 Task: In the  document Niagara.html ,align picture to the 'center'. Insert word art below the picture and give heading  'Niagara  Blue'change the shape height to  7.32 in
Action: Mouse moved to (722, 355)
Screenshot: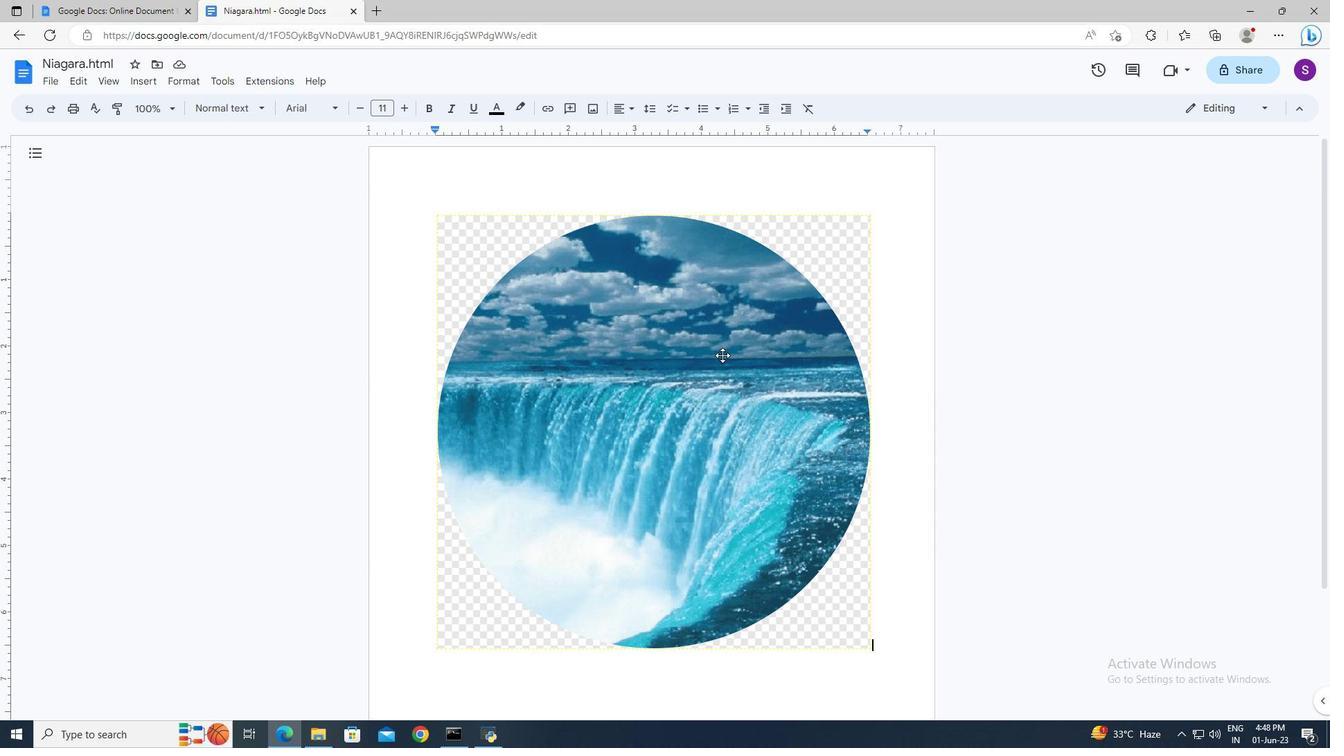 
Action: Mouse pressed left at (722, 355)
Screenshot: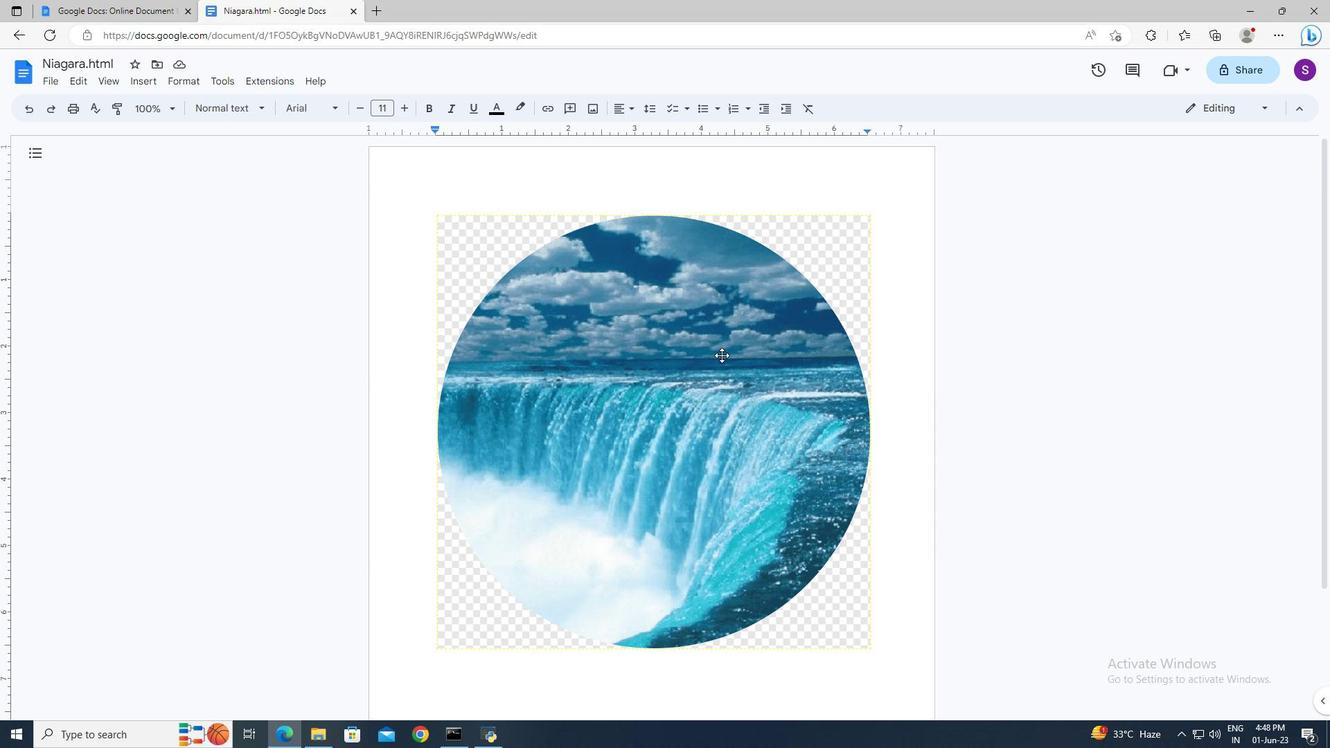 
Action: Mouse moved to (282, 110)
Screenshot: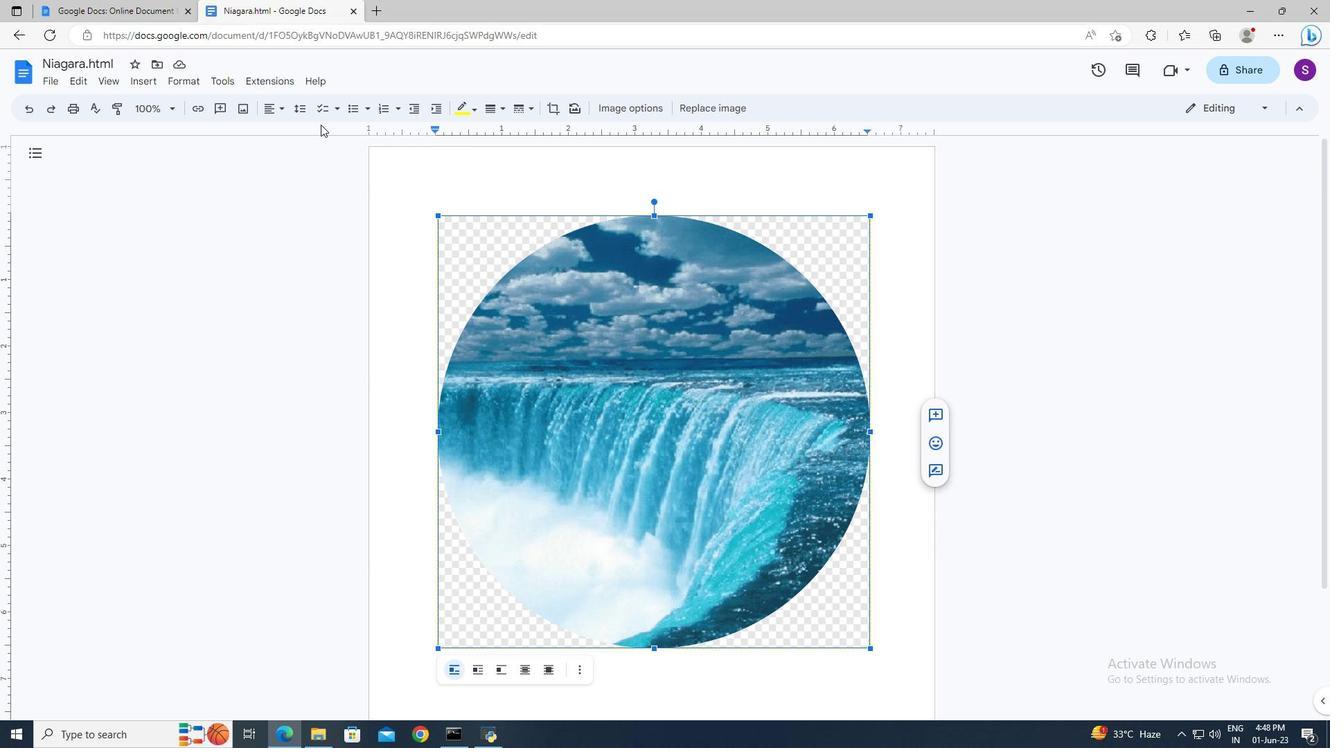 
Action: Mouse pressed left at (282, 110)
Screenshot: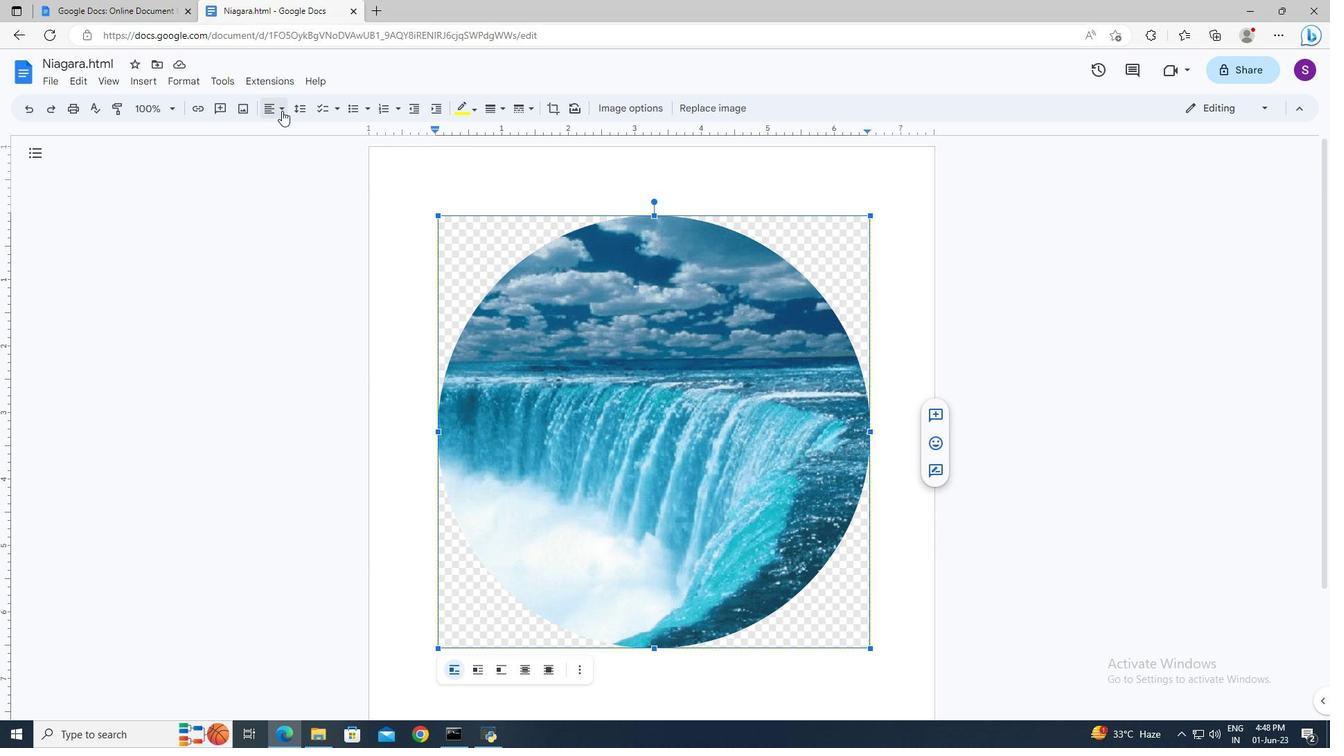 
Action: Mouse moved to (293, 128)
Screenshot: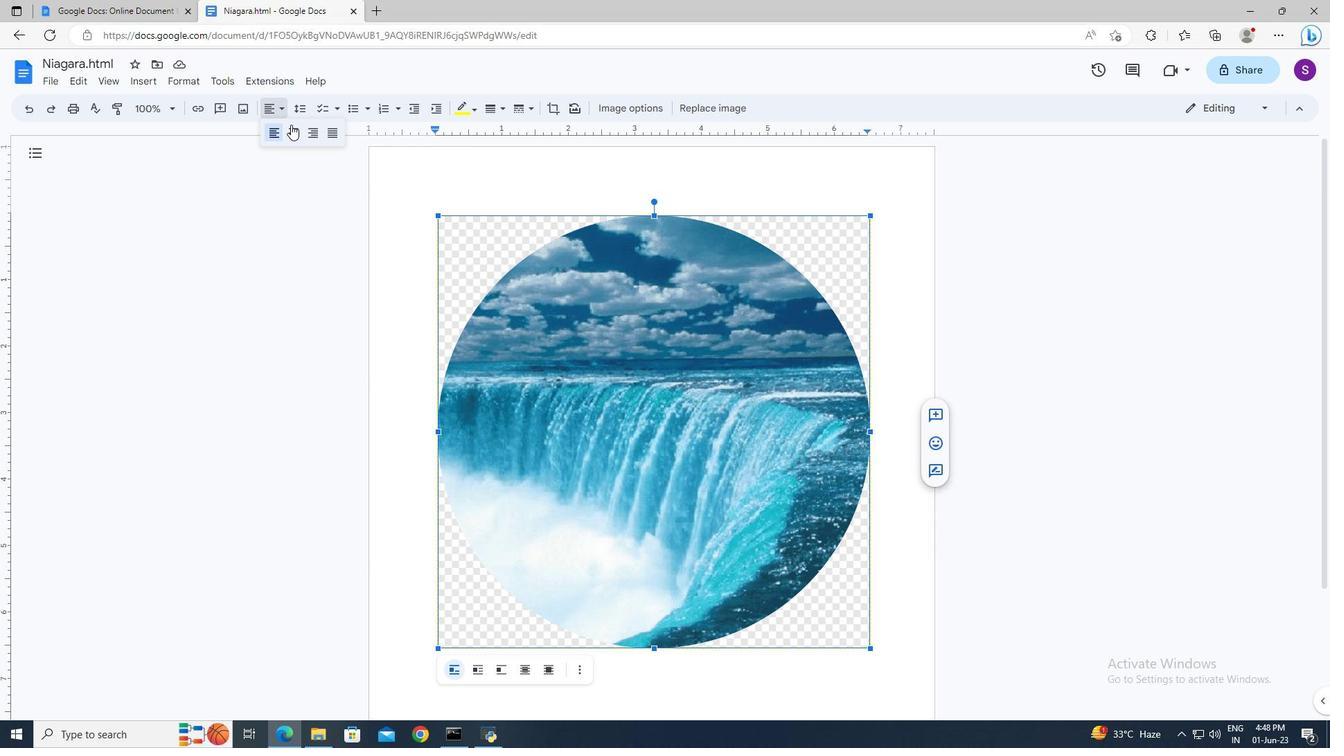 
Action: Mouse pressed left at (293, 128)
Screenshot: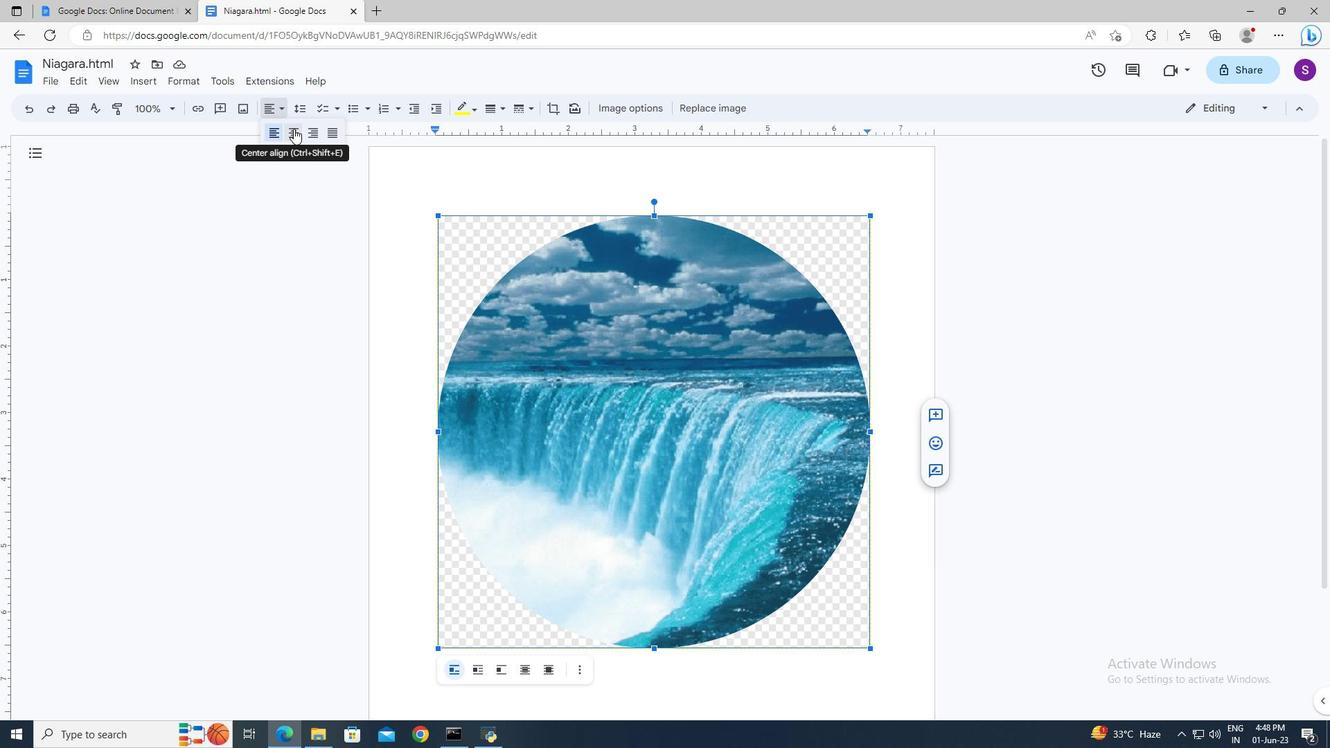 
Action: Mouse moved to (909, 616)
Screenshot: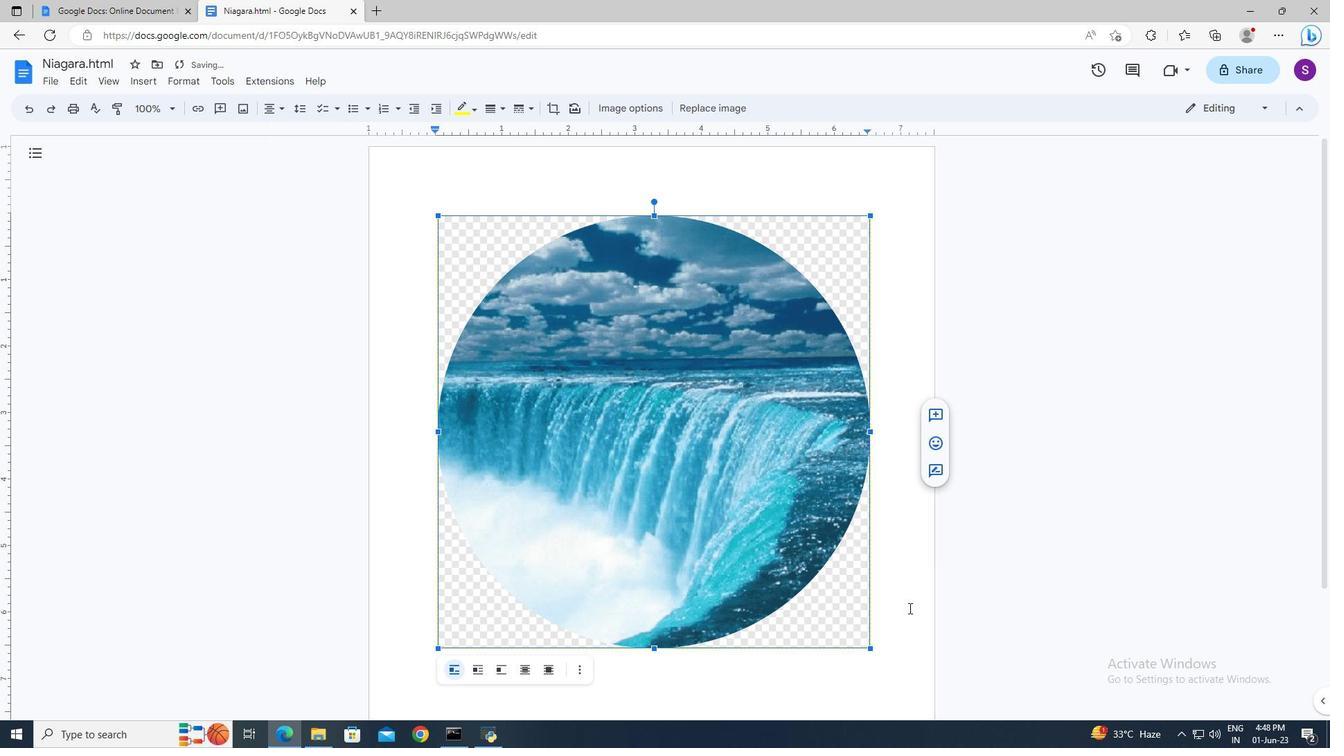 
Action: Mouse pressed left at (909, 616)
Screenshot: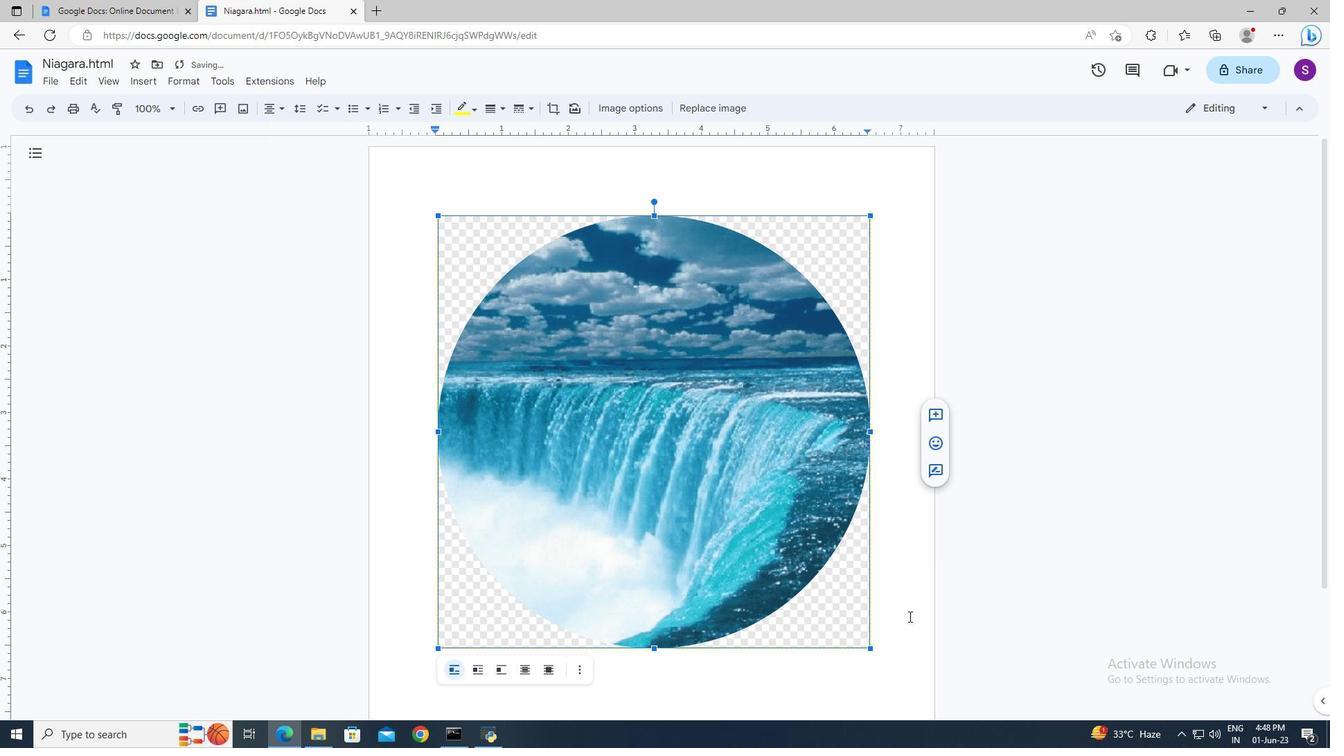 
Action: Key pressed <Key.enter>
Screenshot: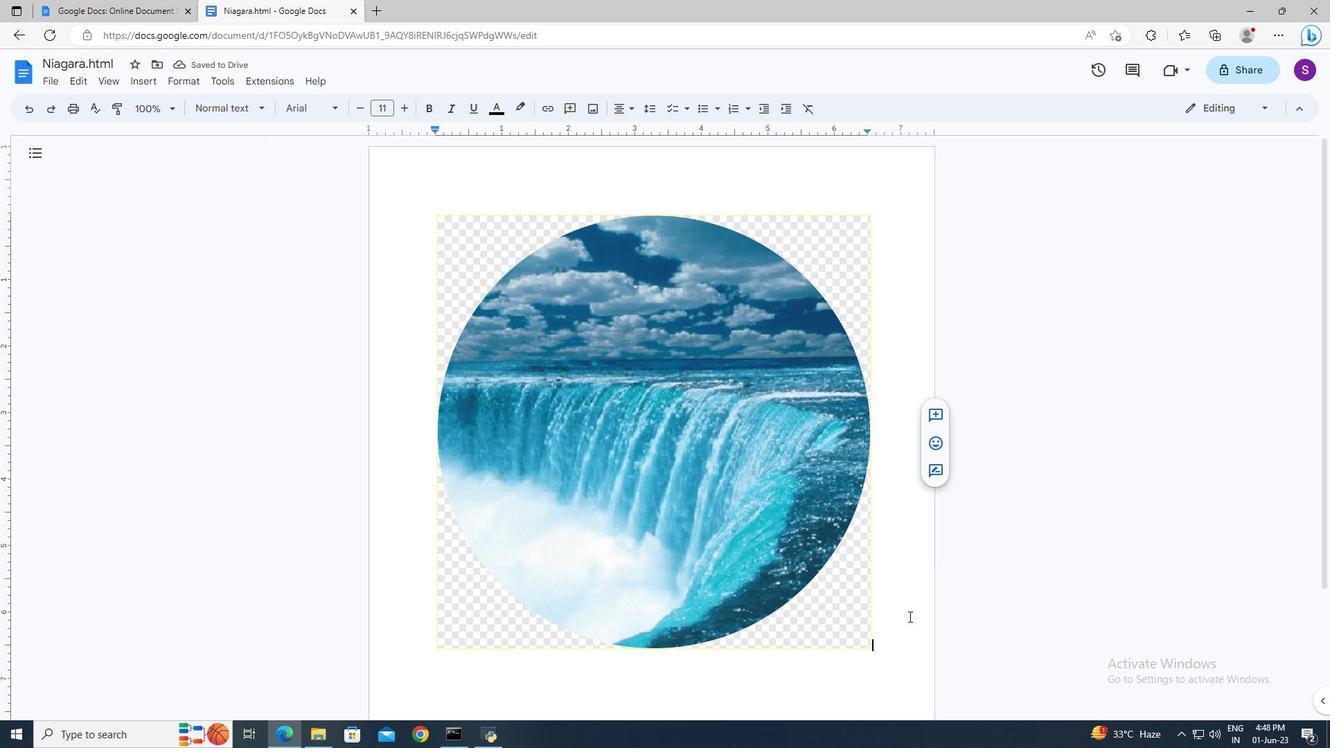 
Action: Mouse moved to (151, 81)
Screenshot: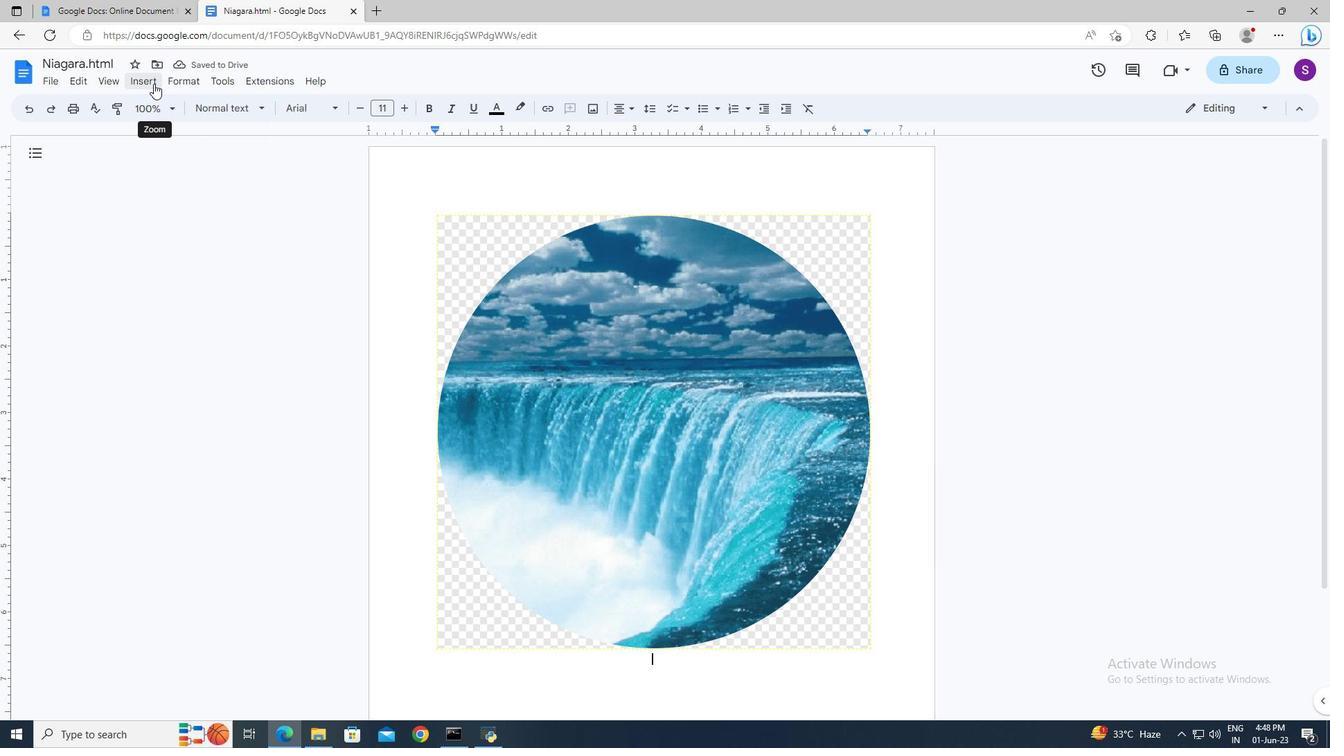 
Action: Mouse pressed left at (151, 81)
Screenshot: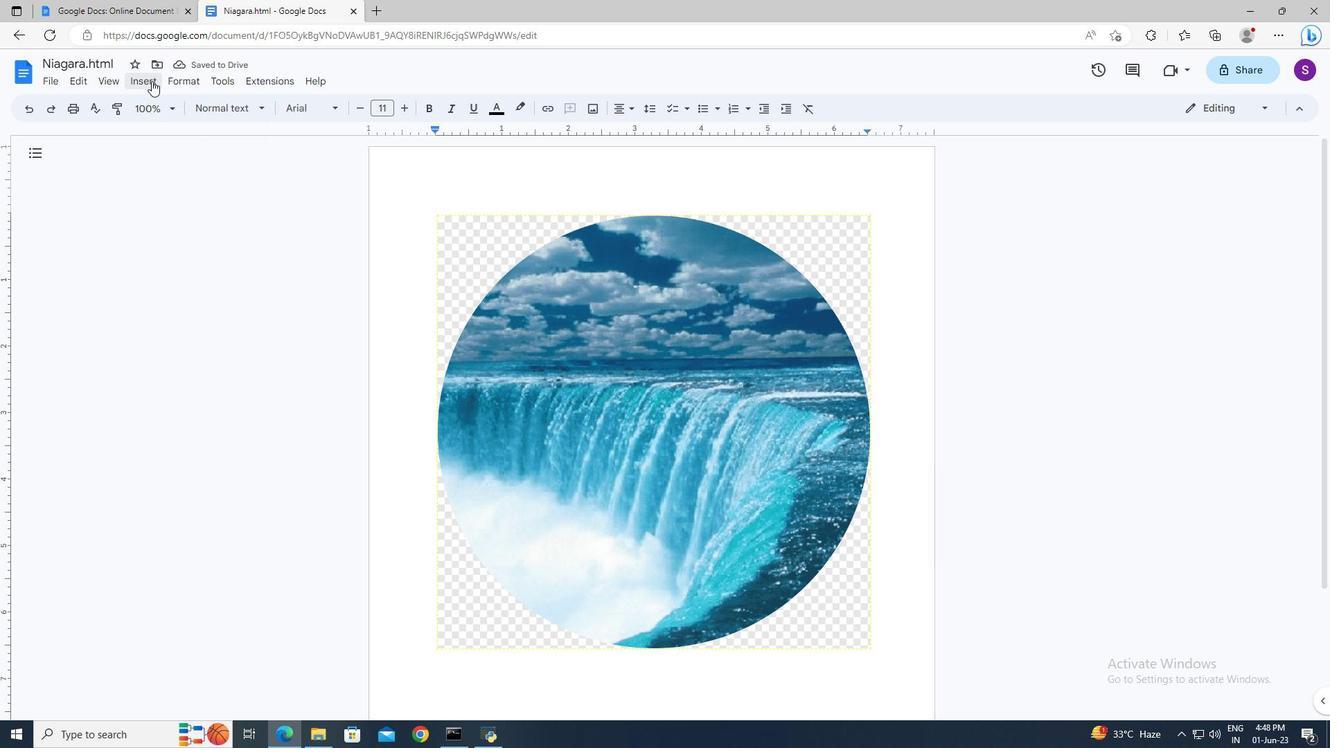 
Action: Mouse moved to (357, 147)
Screenshot: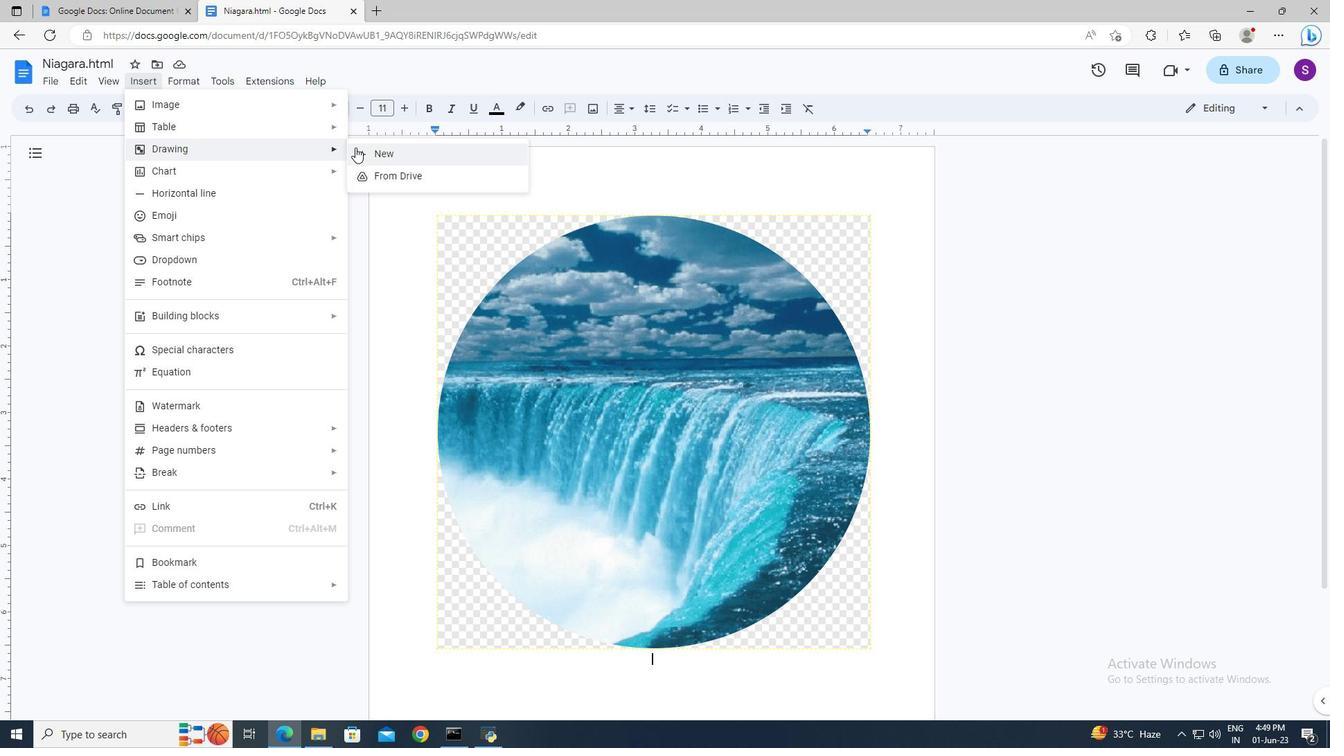 
Action: Mouse pressed left at (357, 147)
Screenshot: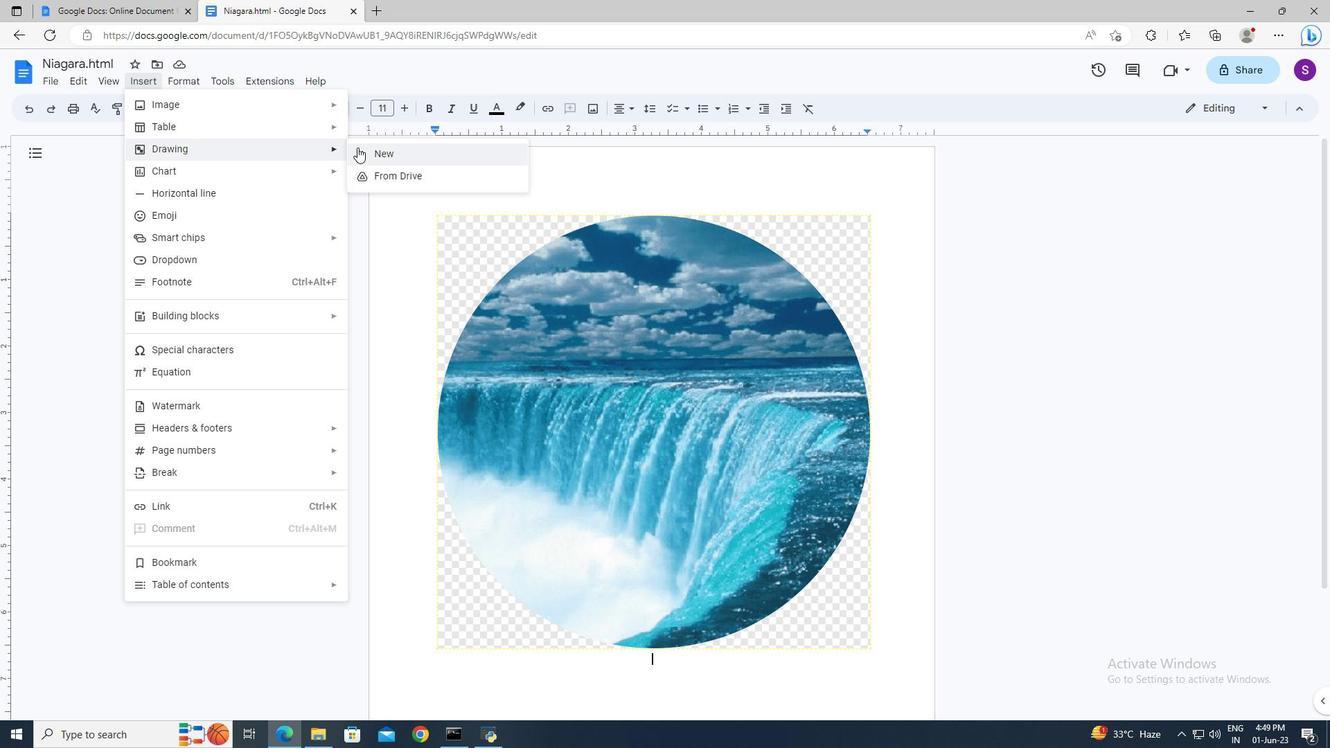 
Action: Mouse moved to (366, 151)
Screenshot: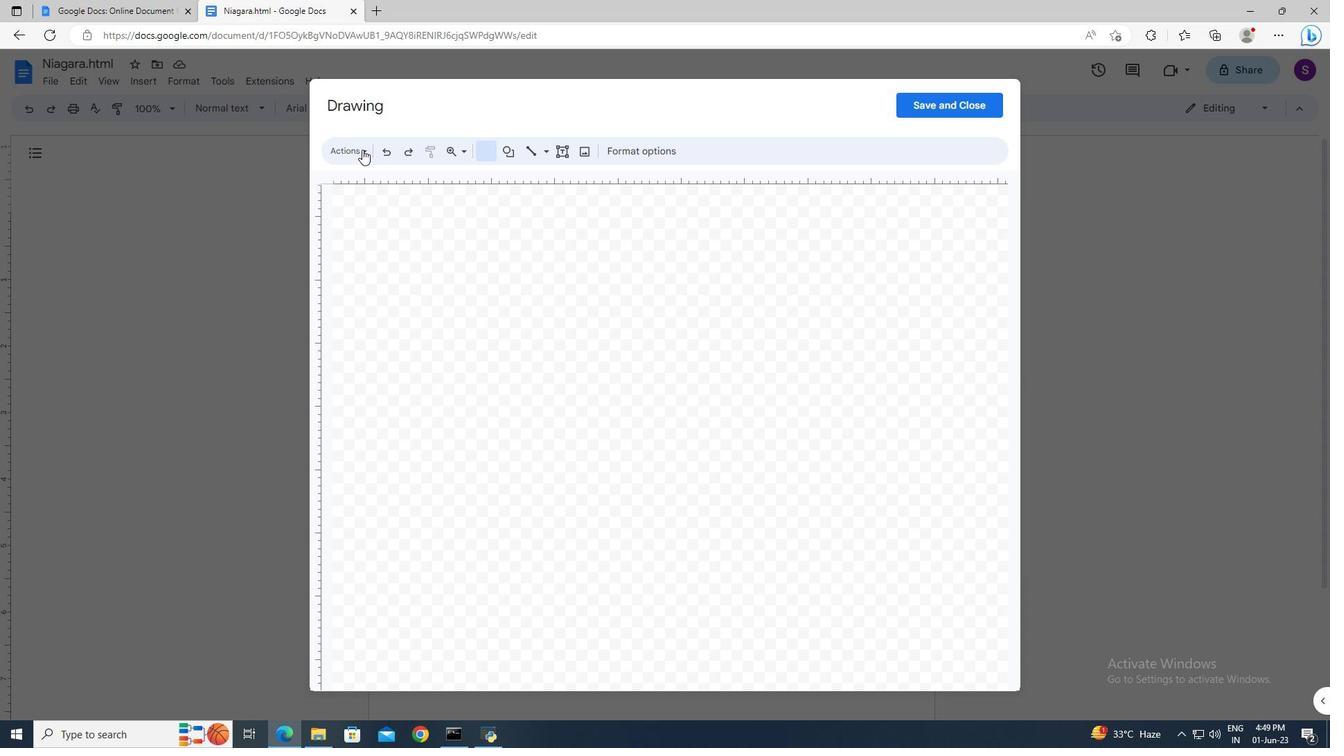 
Action: Mouse pressed left at (366, 151)
Screenshot: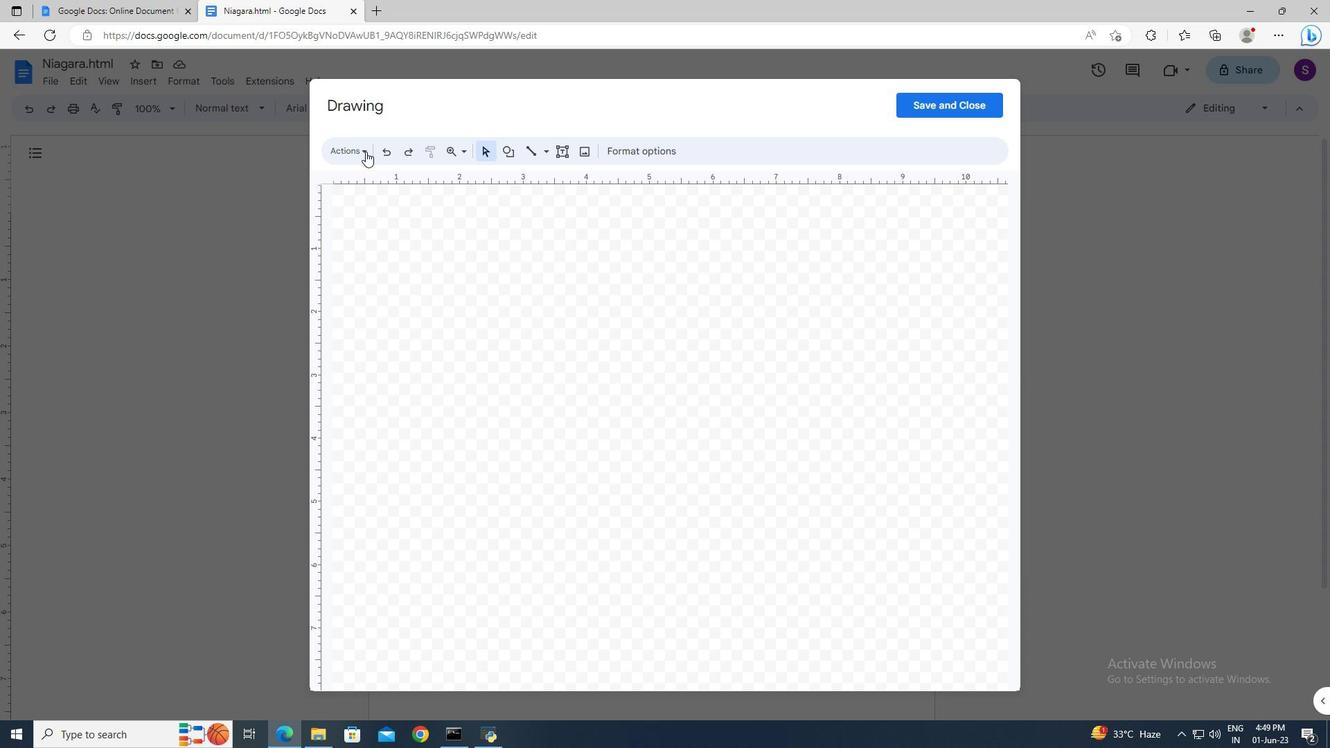 
Action: Mouse moved to (379, 241)
Screenshot: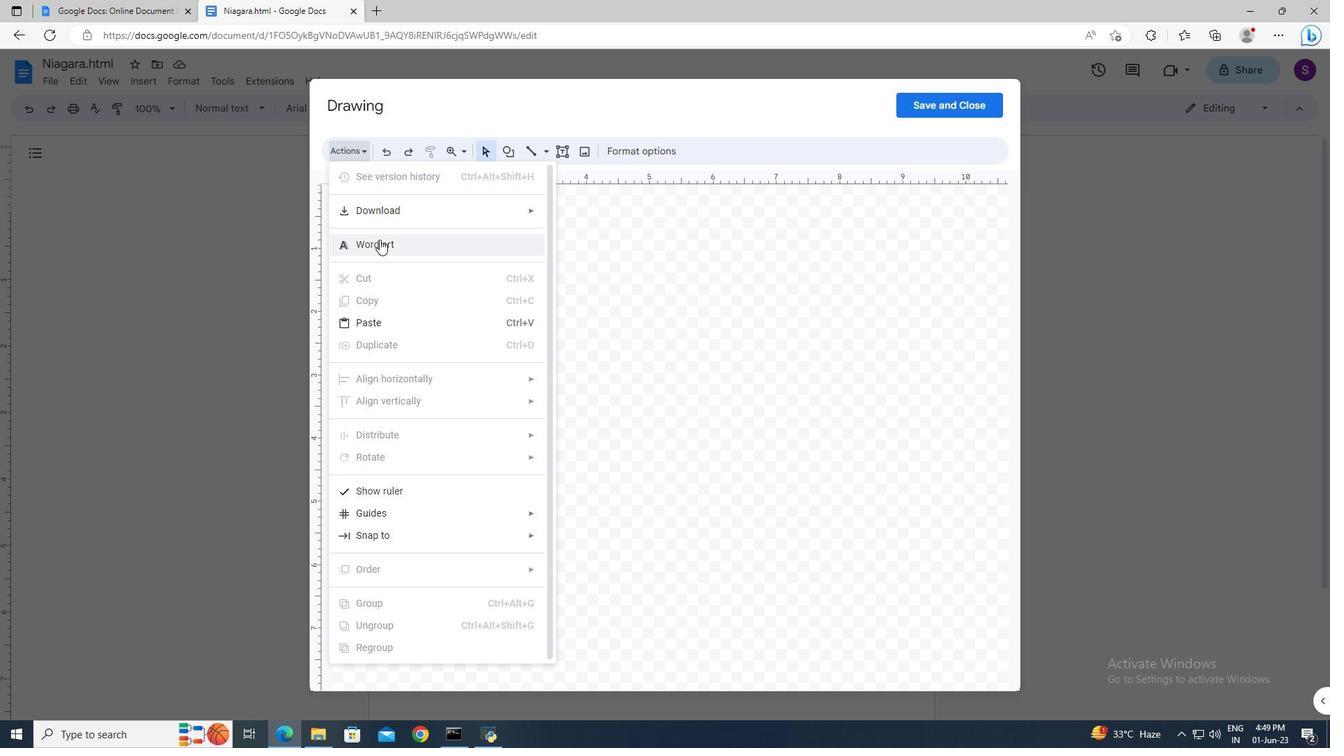 
Action: Mouse pressed left at (379, 241)
Screenshot: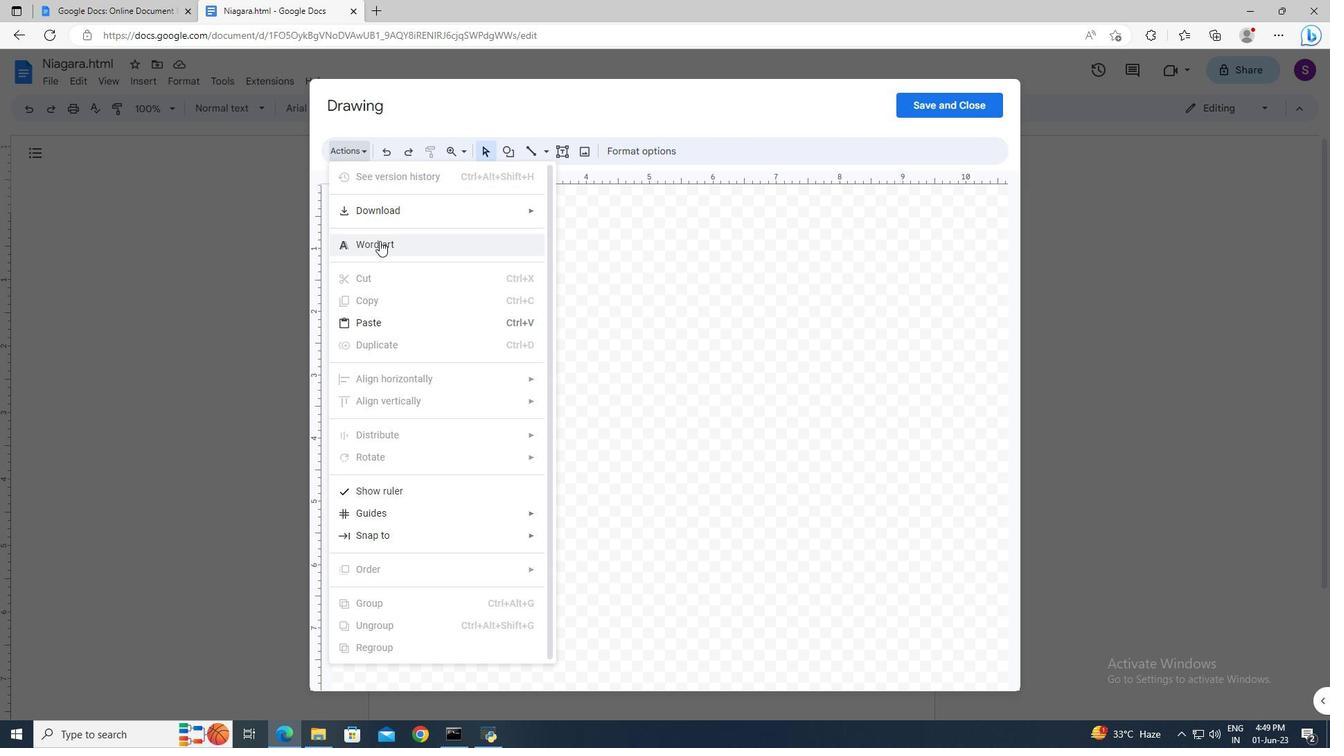 
Action: Mouse moved to (594, 214)
Screenshot: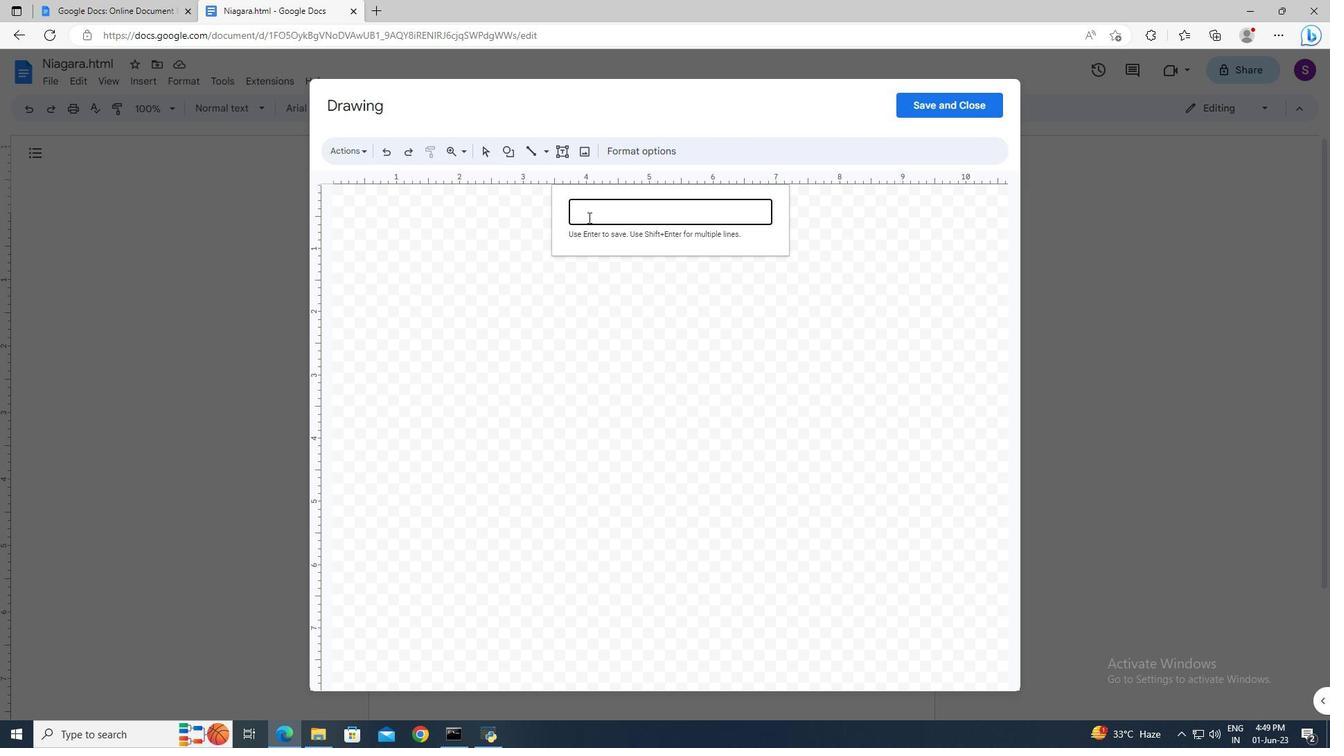 
Action: Mouse pressed left at (594, 214)
Screenshot: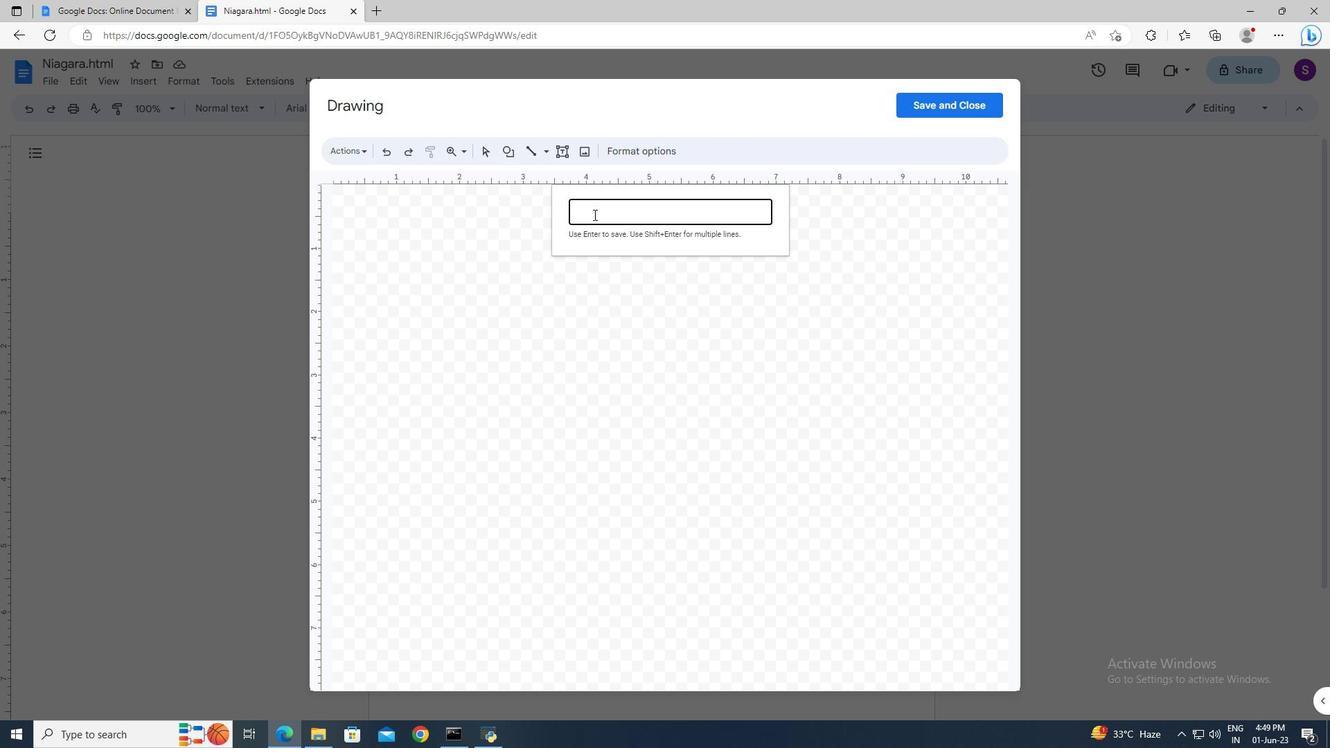 
Action: Key pressed <Key.shift>Niagara<Key.space><Key.shift>Blue<Key.enter>
Screenshot: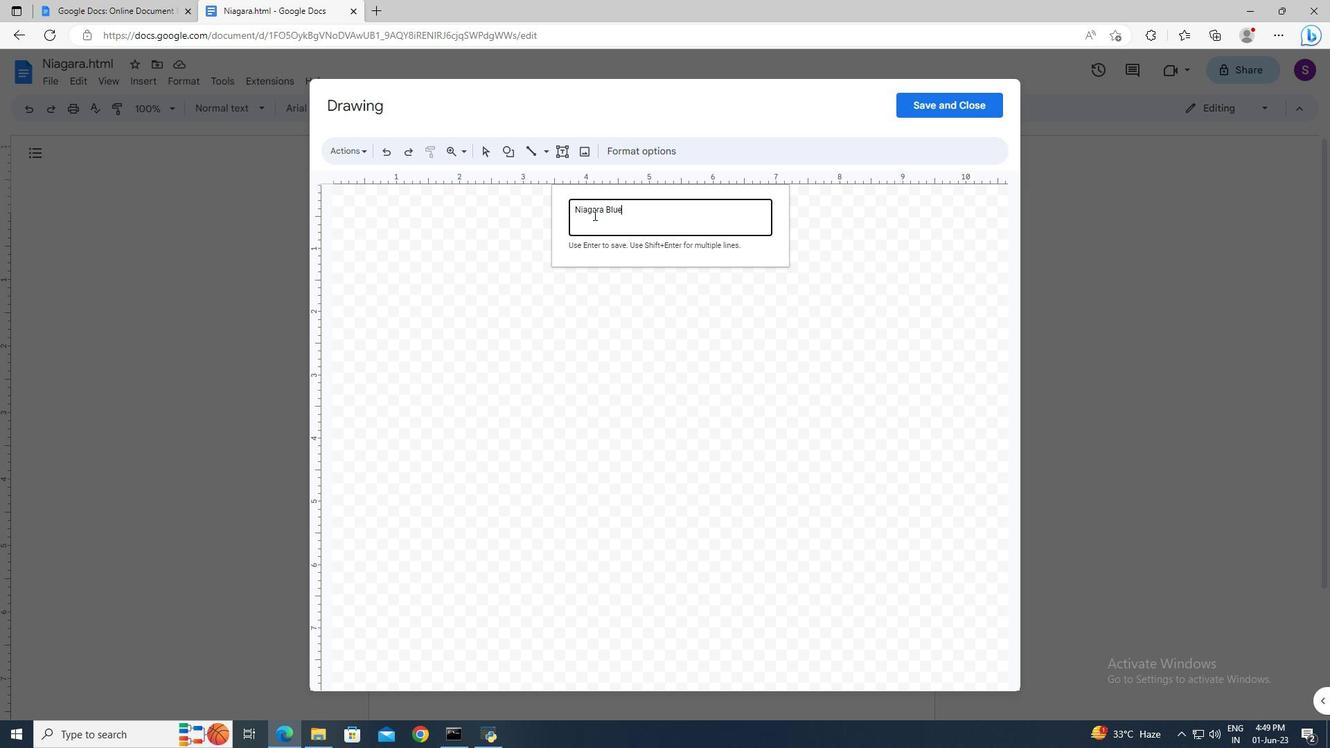 
Action: Mouse moved to (910, 107)
Screenshot: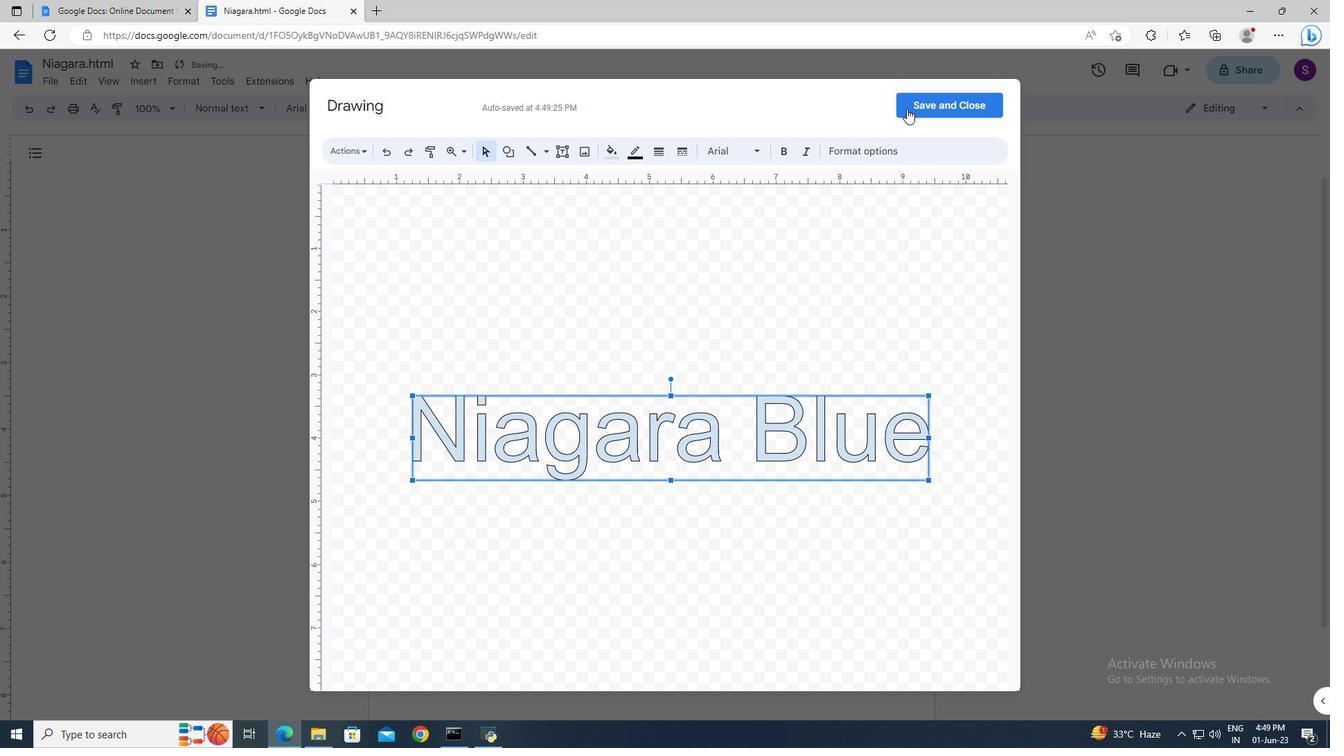 
Action: Mouse pressed left at (910, 107)
Screenshot: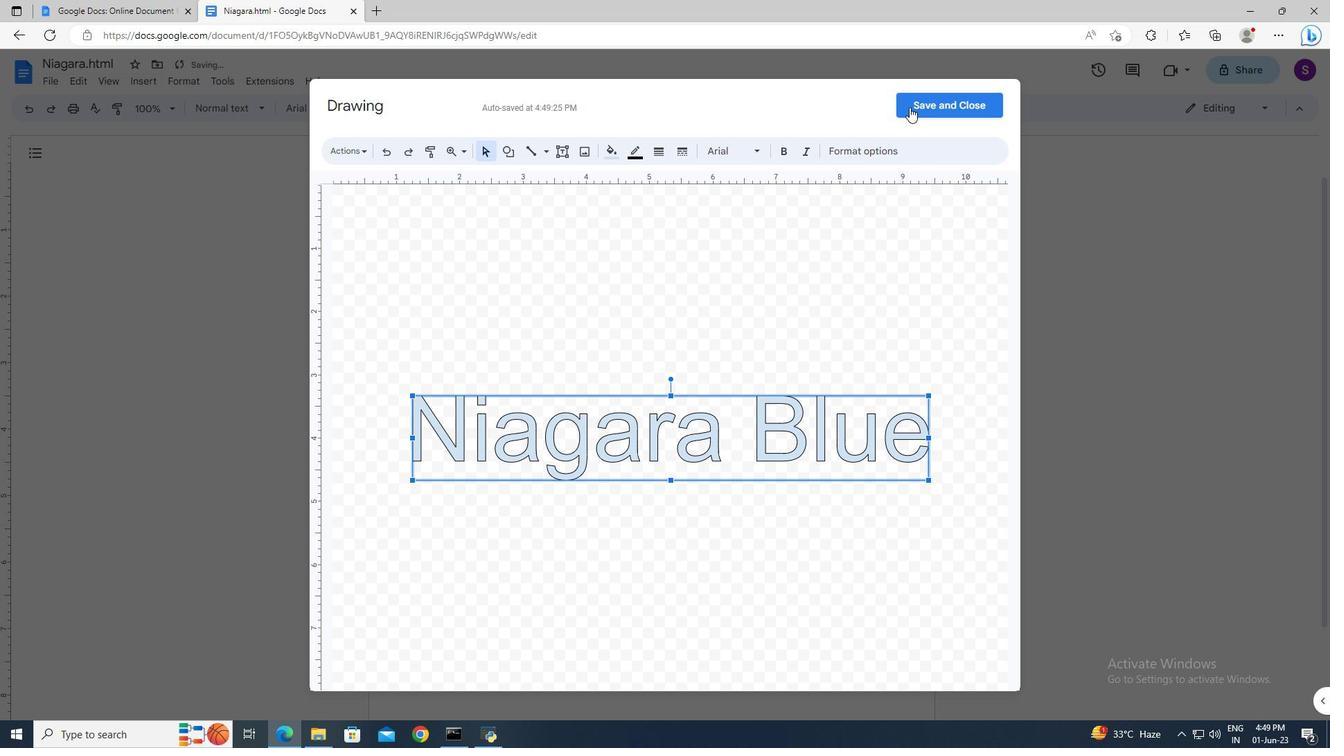 
Action: Mouse moved to (761, 625)
Screenshot: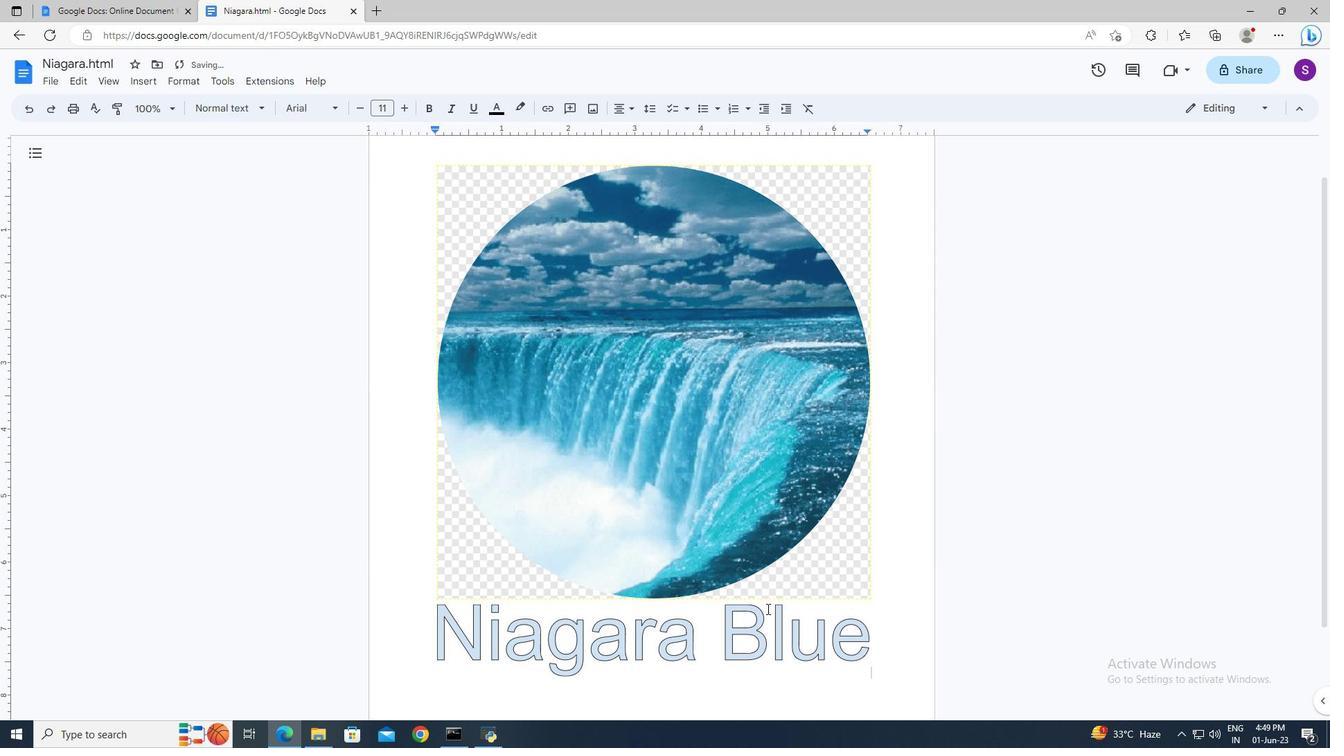 
Action: Mouse pressed left at (761, 625)
Screenshot: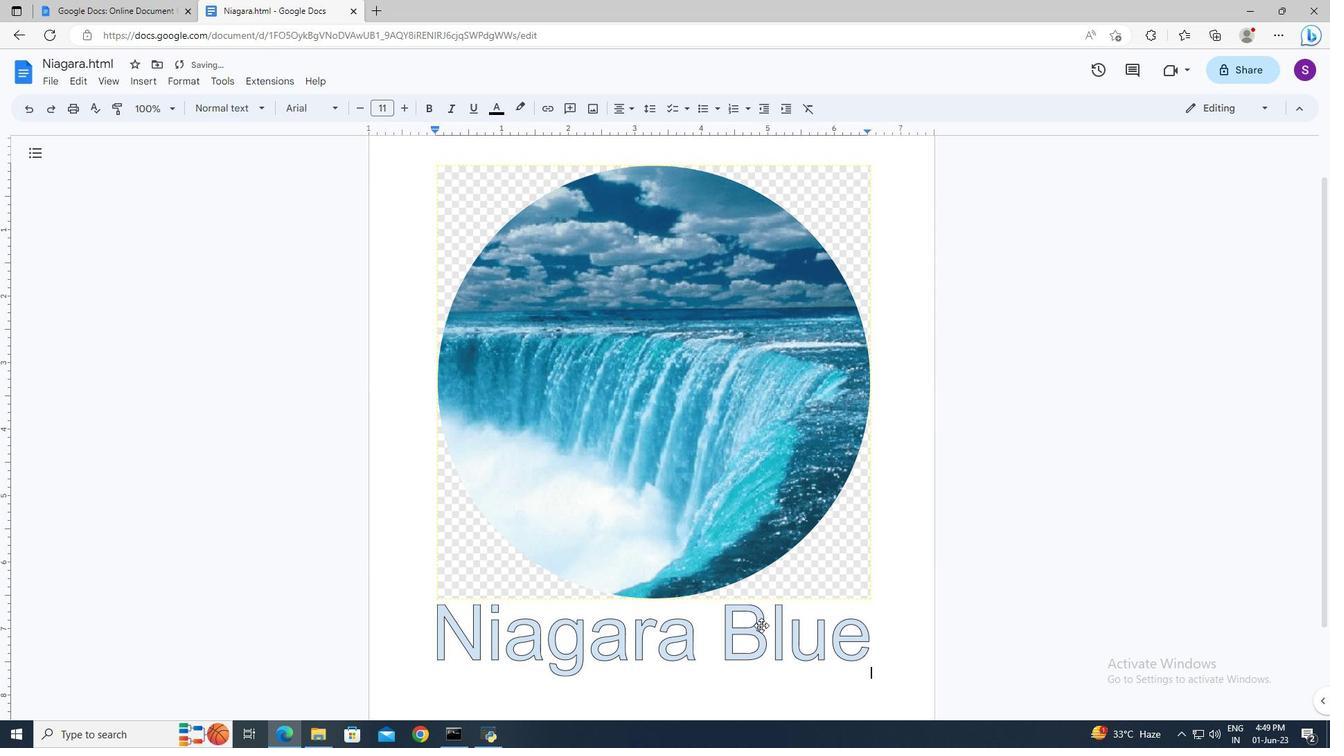 
Action: Mouse moved to (610, 111)
Screenshot: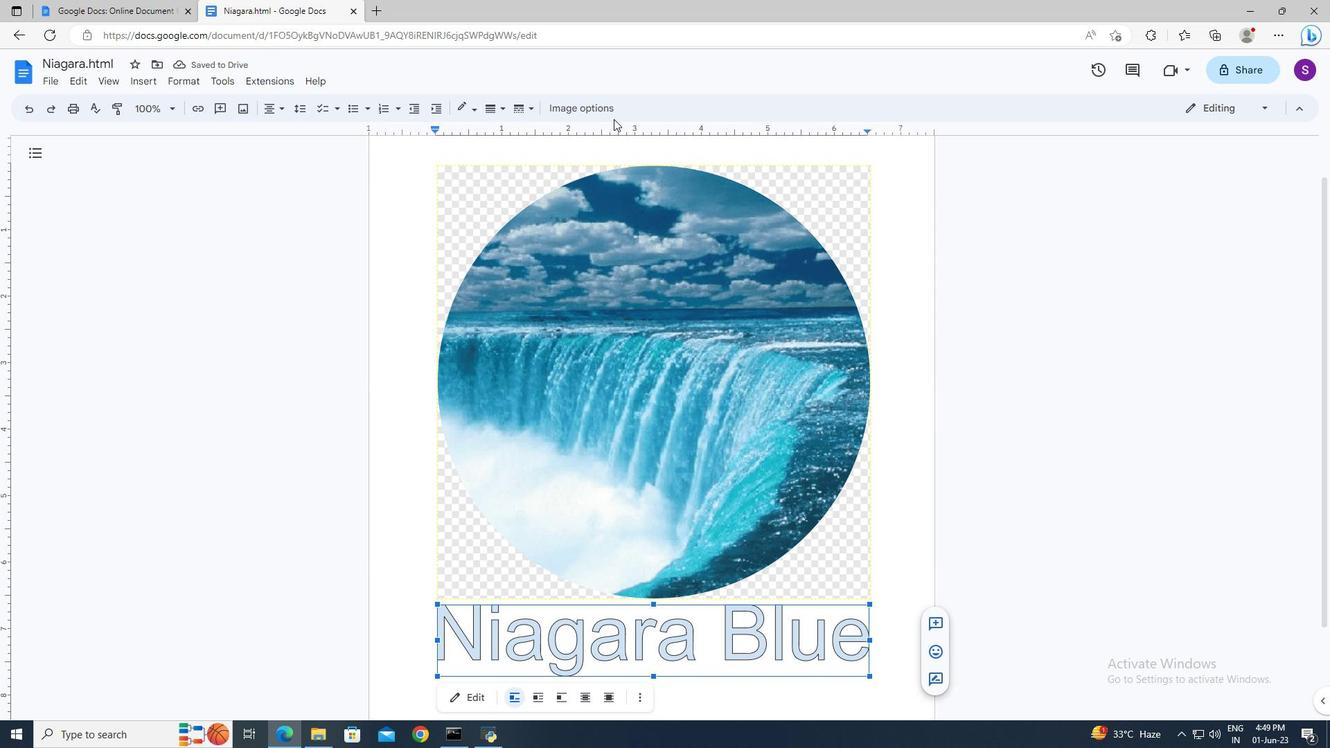 
Action: Mouse pressed left at (610, 111)
Screenshot: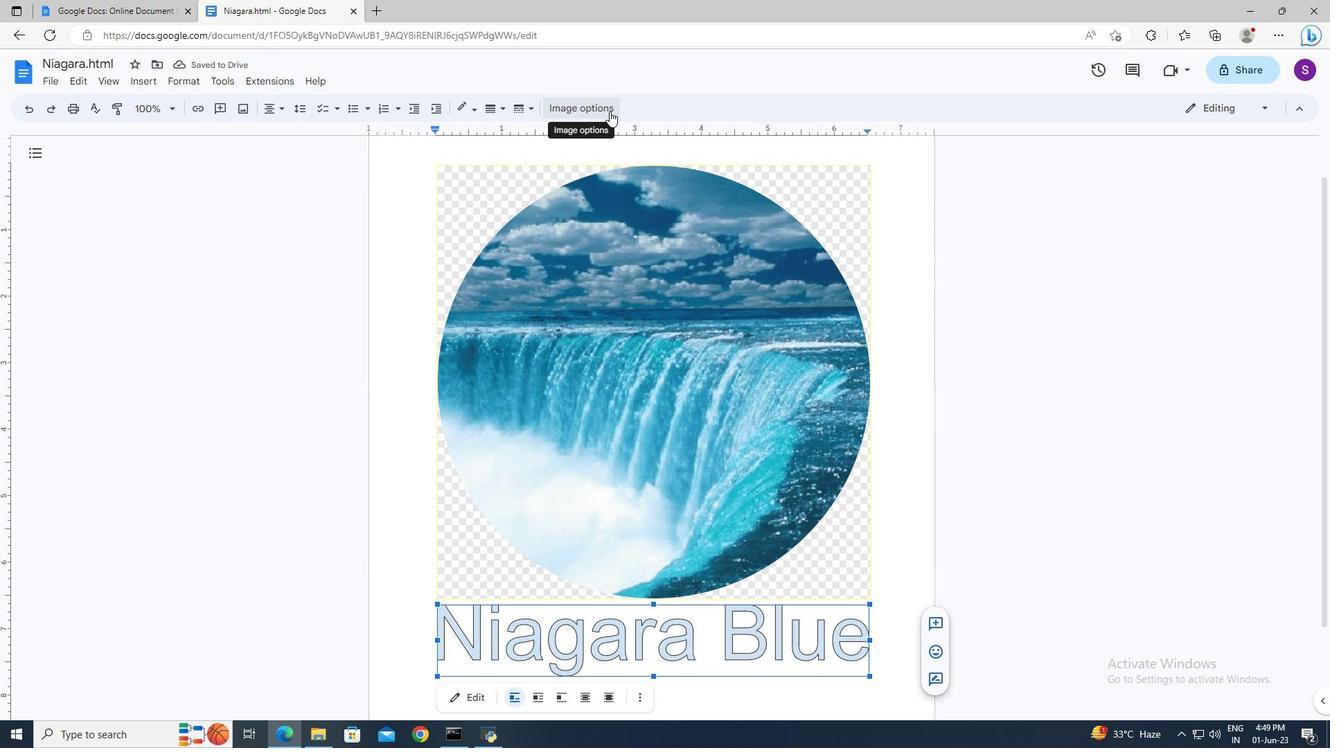 
Action: Mouse moved to (1120, 151)
Screenshot: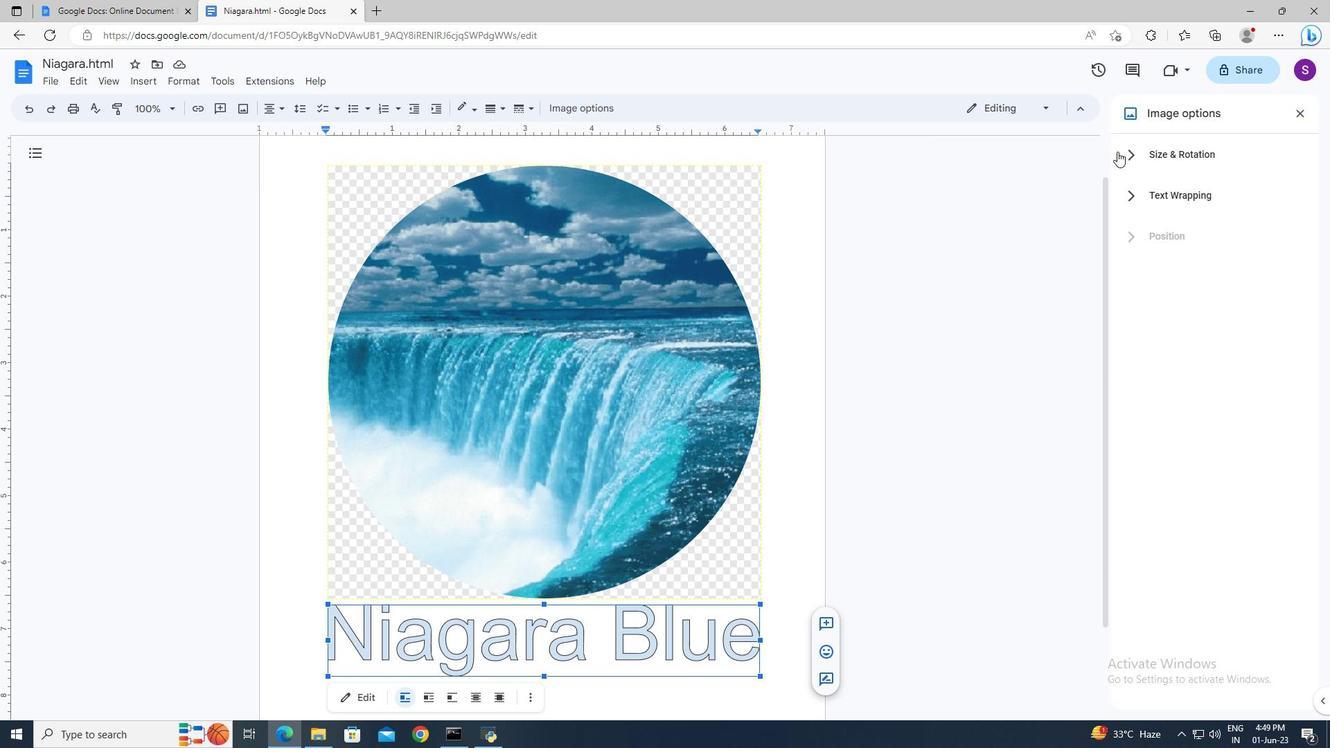 
Action: Mouse pressed left at (1120, 151)
Screenshot: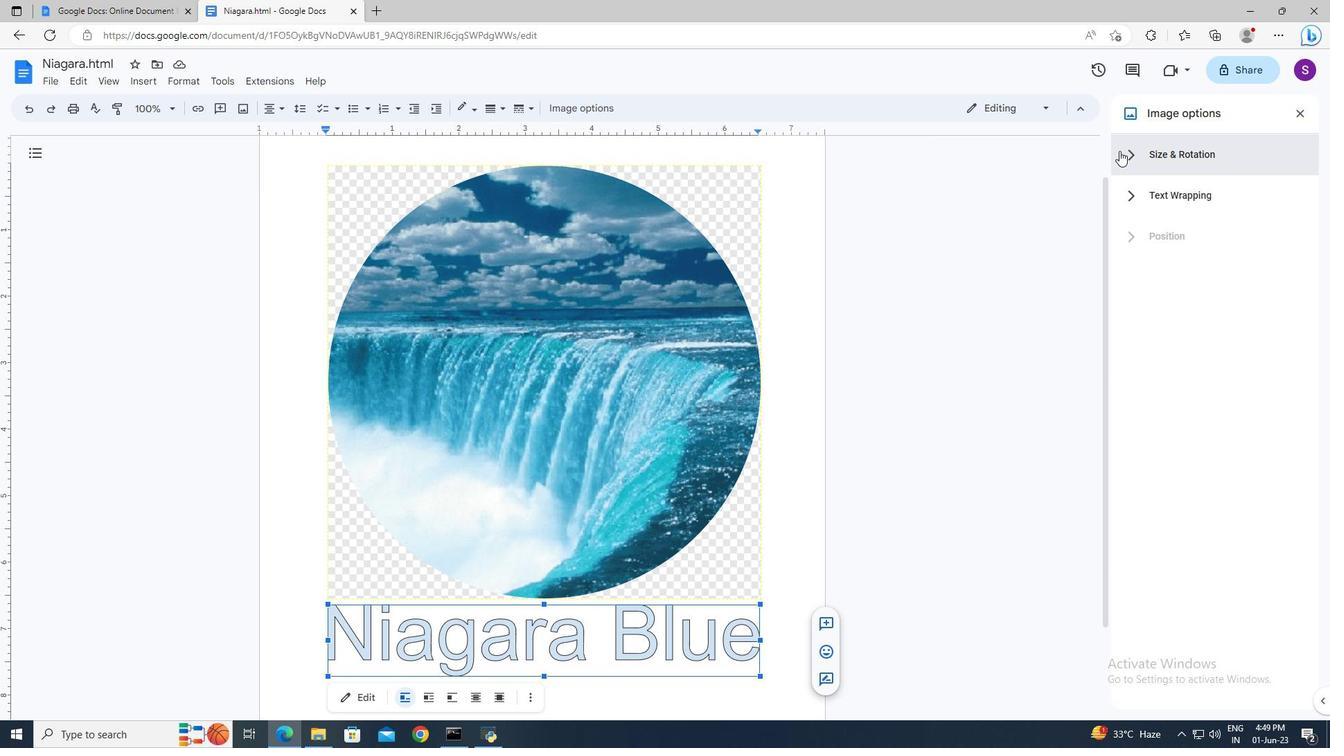 
Action: Mouse moved to (1238, 221)
Screenshot: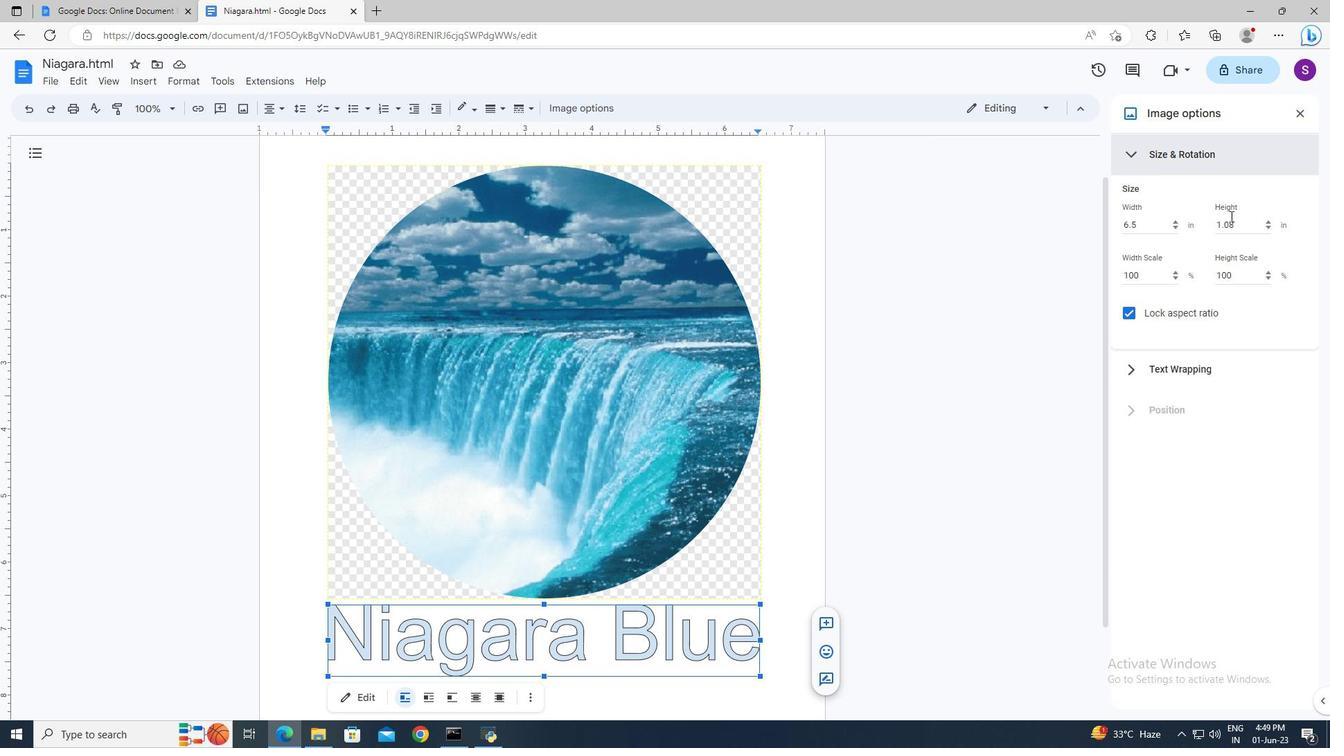 
Action: Mouse pressed left at (1238, 221)
Screenshot: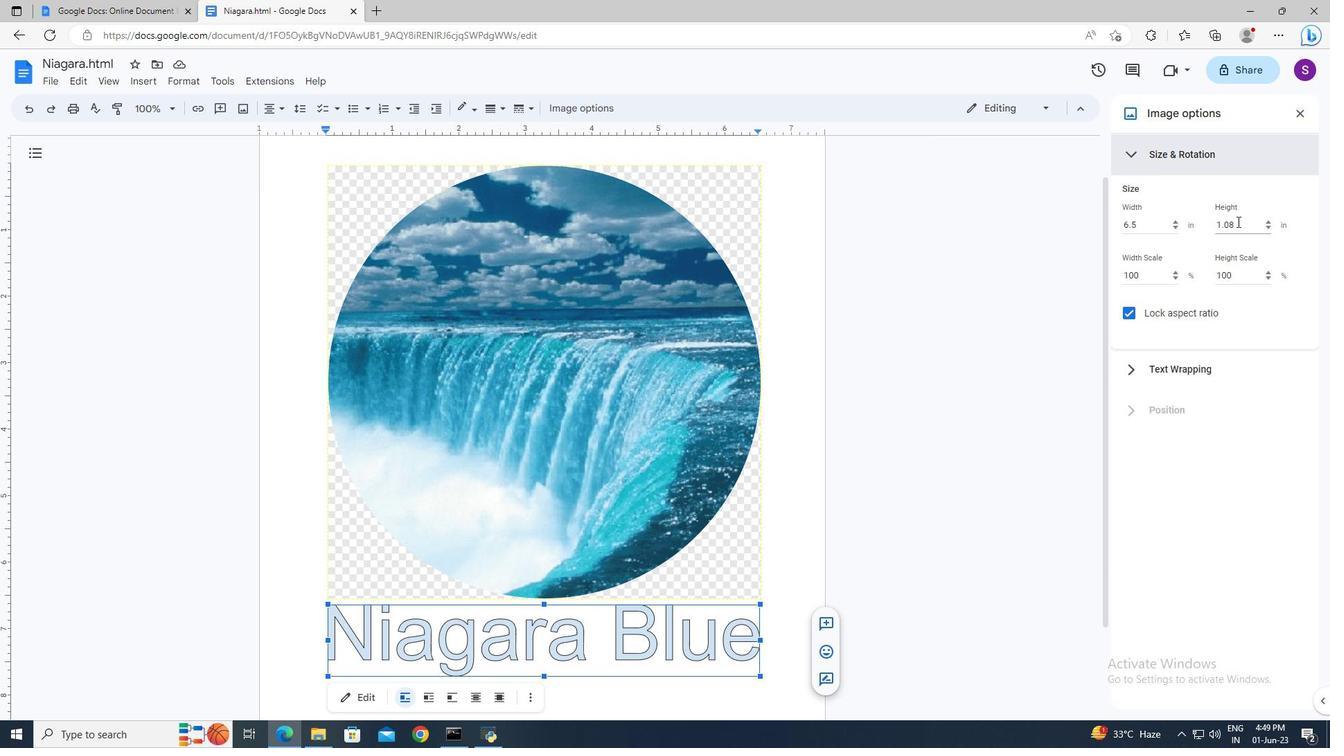 
Action: Key pressed <Key.backspace><Key.backspace><Key.backspace><Key.backspace>7<Key.backspace><Key.backspace><Key.backspace><Key.backspace>7.32<Key.enter>
Screenshot: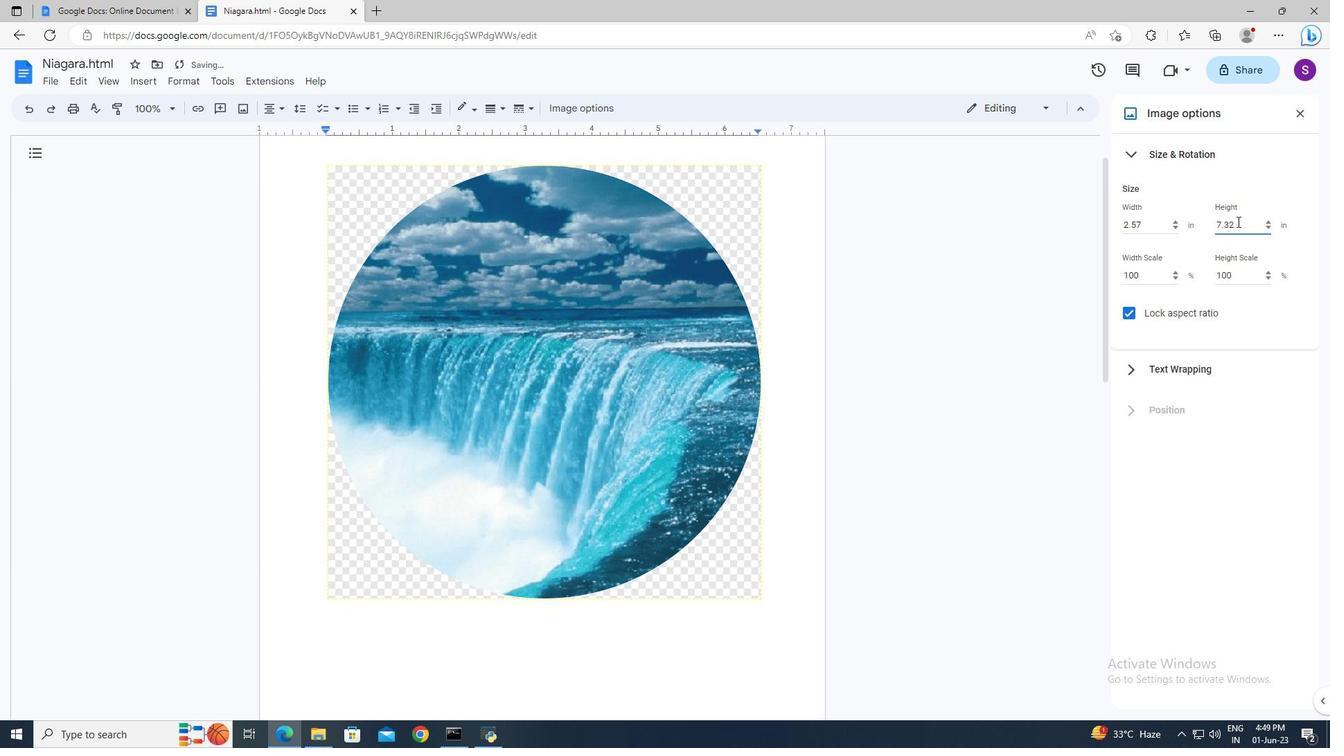 
Action: Mouse moved to (1299, 115)
Screenshot: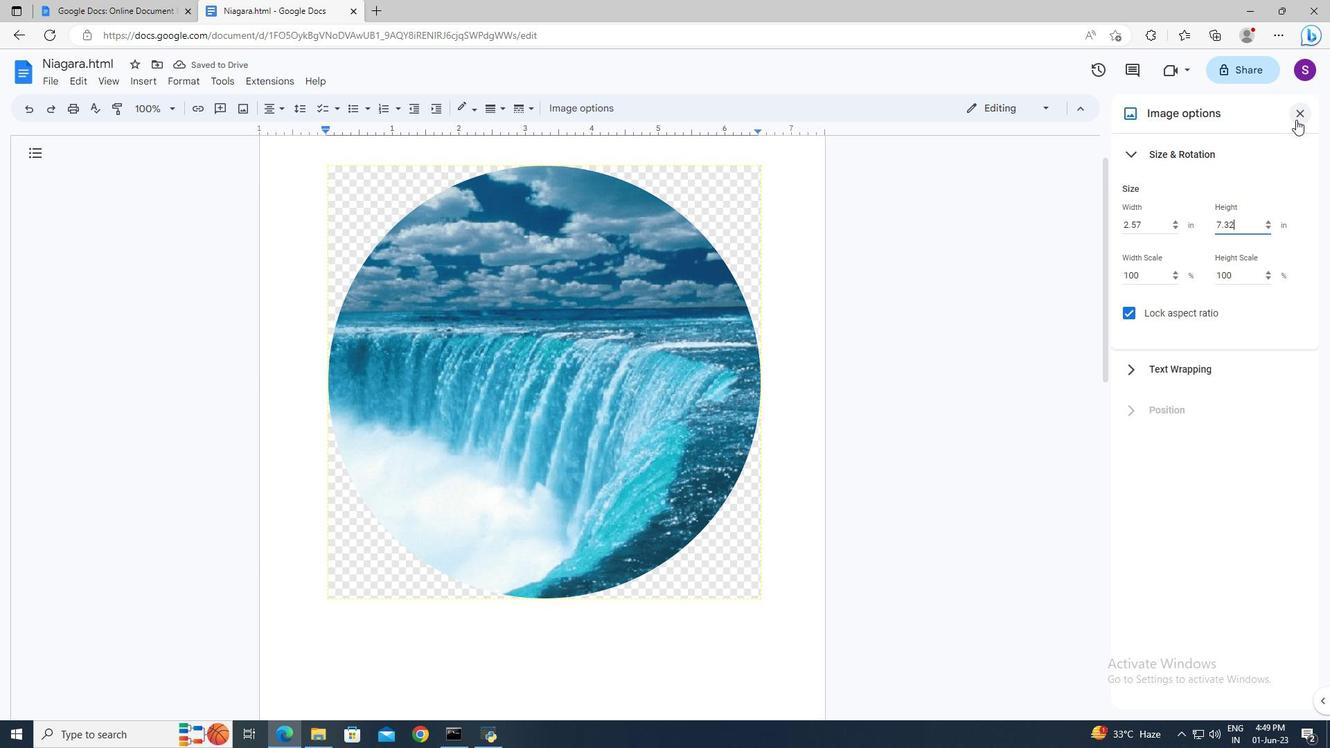 
Action: Mouse pressed left at (1299, 115)
Screenshot: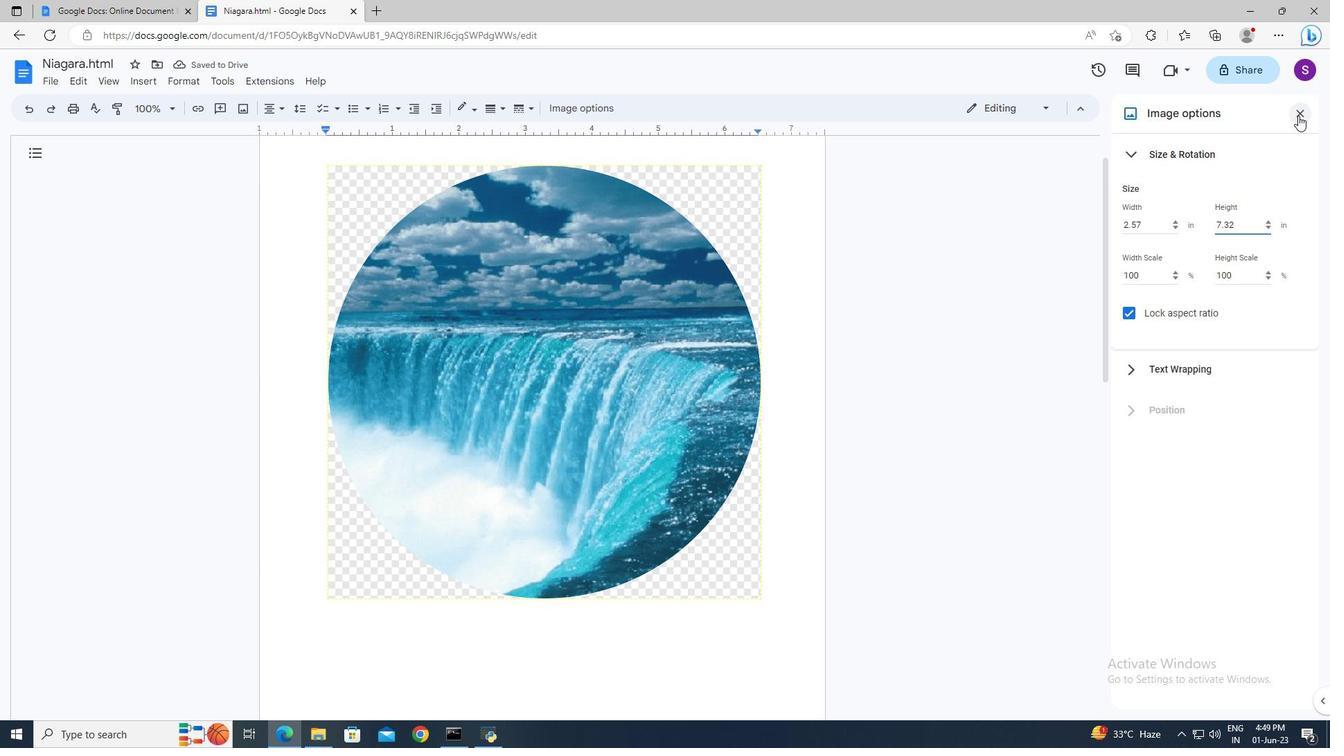 
Action: Mouse moved to (969, 379)
Screenshot: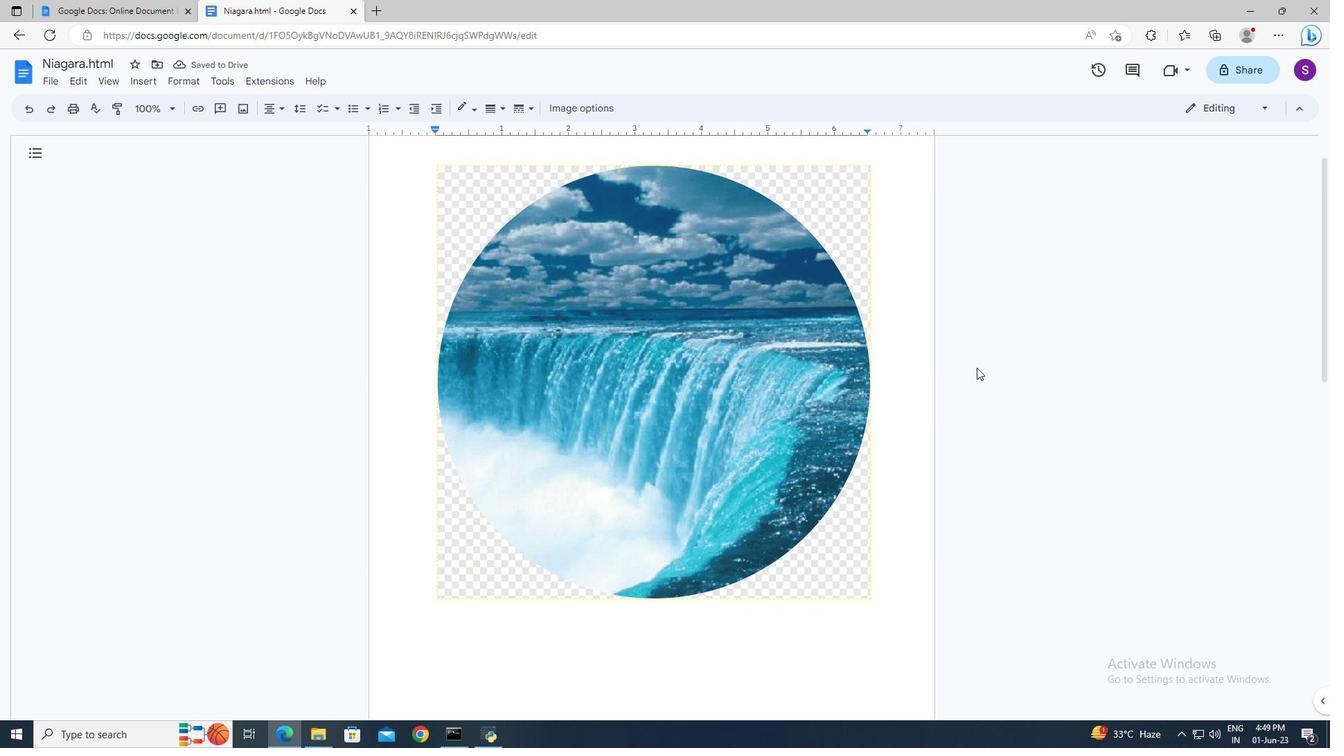 
